 Task: Add a condition where "Channel Is Satisfaction prediction" in unsolved tickets in your groups.
Action: Mouse moved to (107, 390)
Screenshot: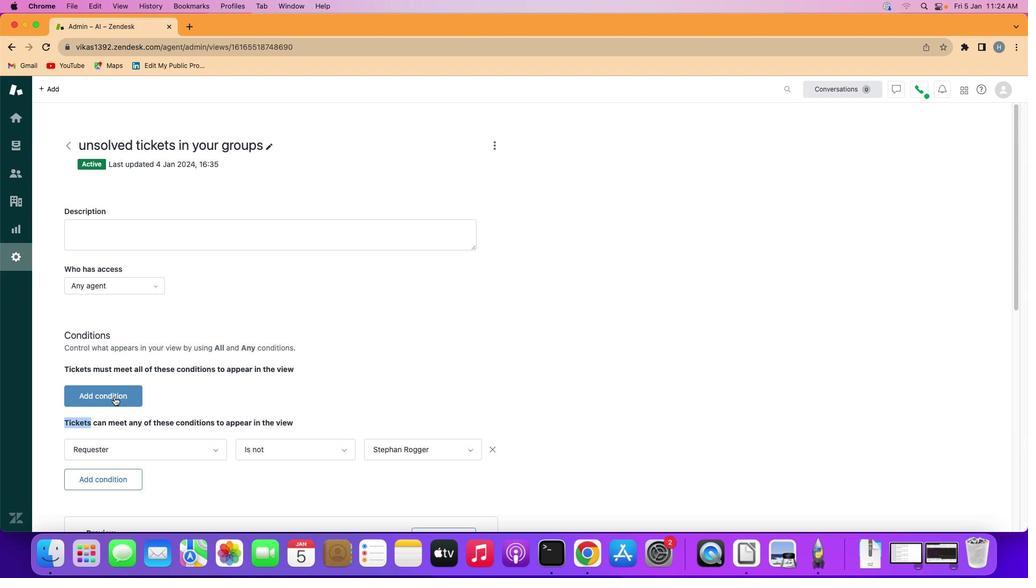 
Action: Mouse pressed left at (107, 390)
Screenshot: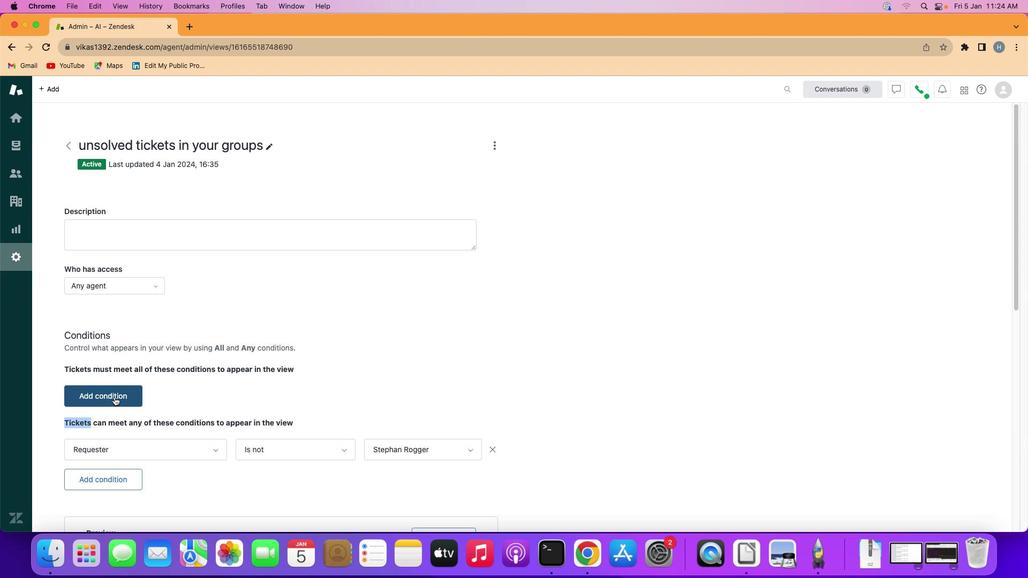 
Action: Mouse moved to (122, 385)
Screenshot: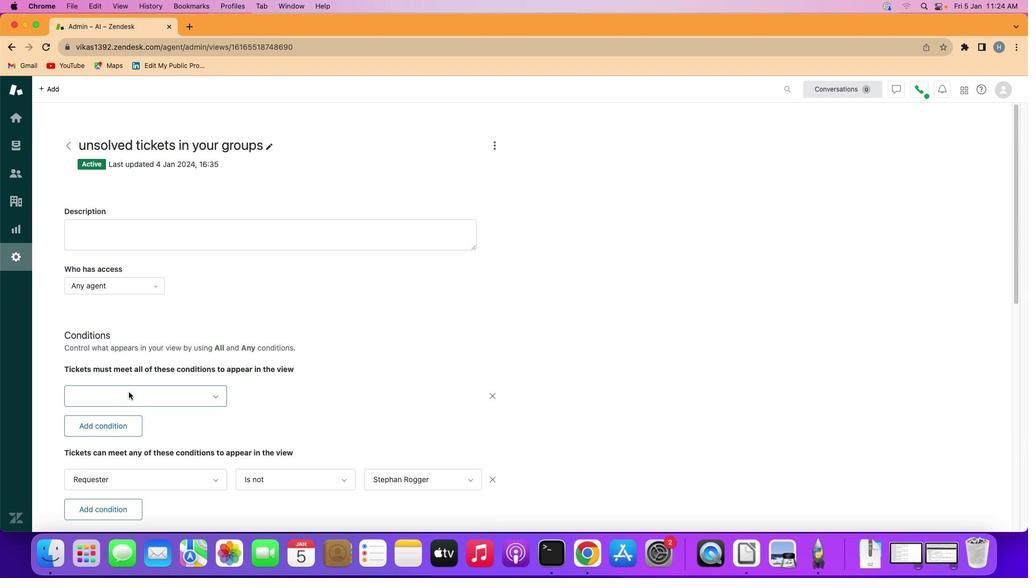 
Action: Mouse pressed left at (122, 385)
Screenshot: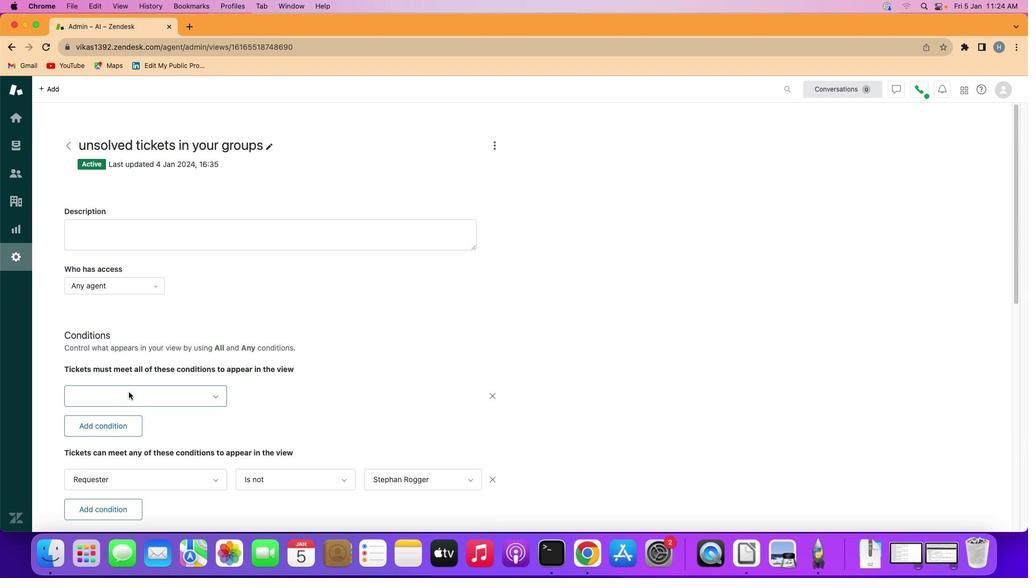 
Action: Mouse moved to (132, 296)
Screenshot: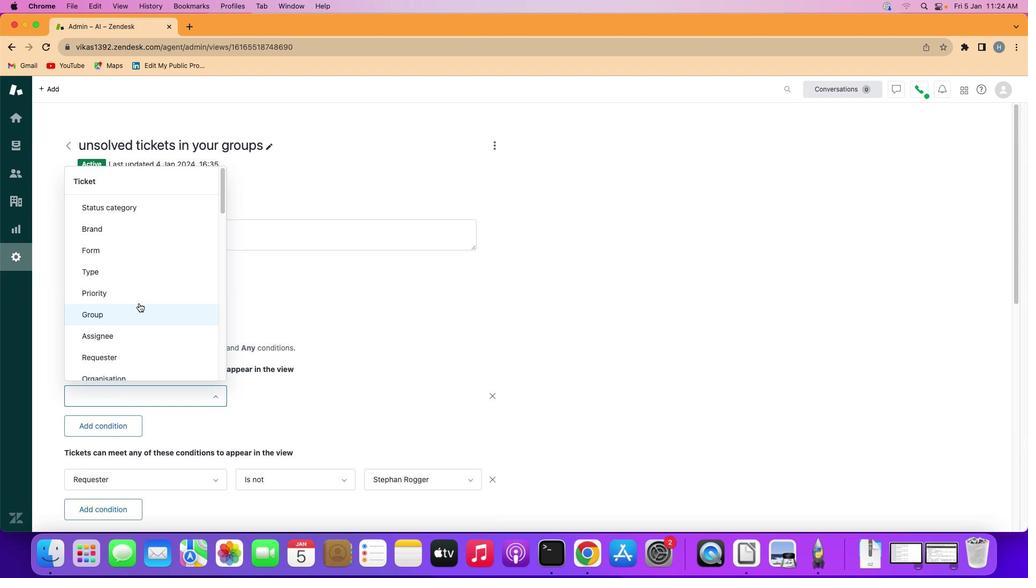 
Action: Mouse scrolled (132, 296) with delta (-6, -6)
Screenshot: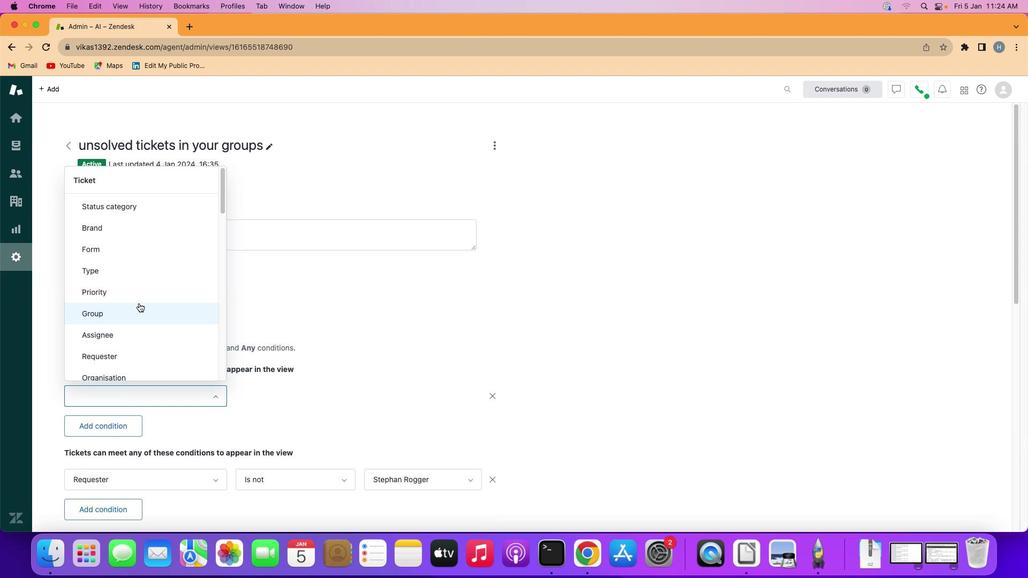 
Action: Mouse scrolled (132, 296) with delta (-6, -6)
Screenshot: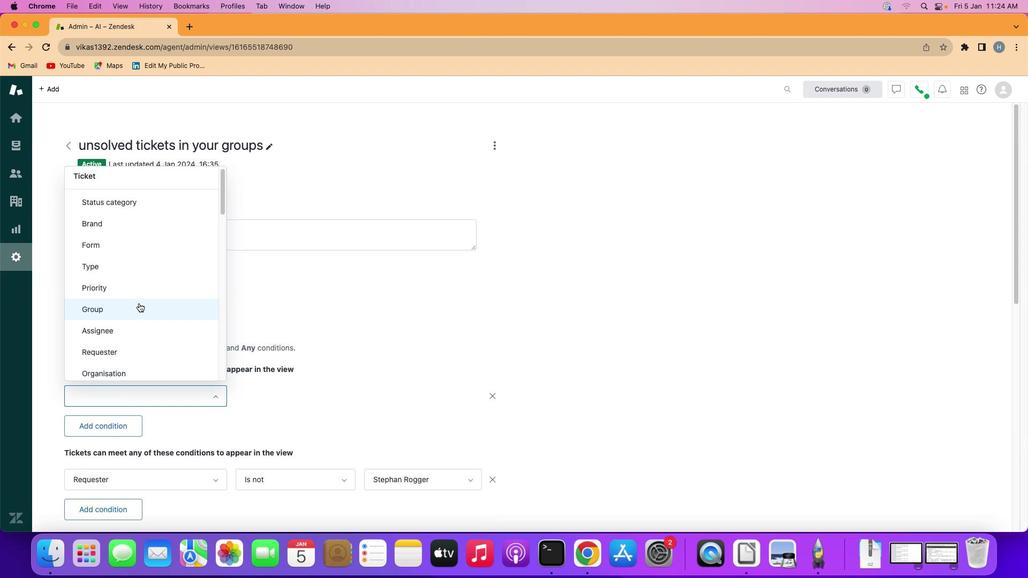 
Action: Mouse scrolled (132, 296) with delta (-6, -6)
Screenshot: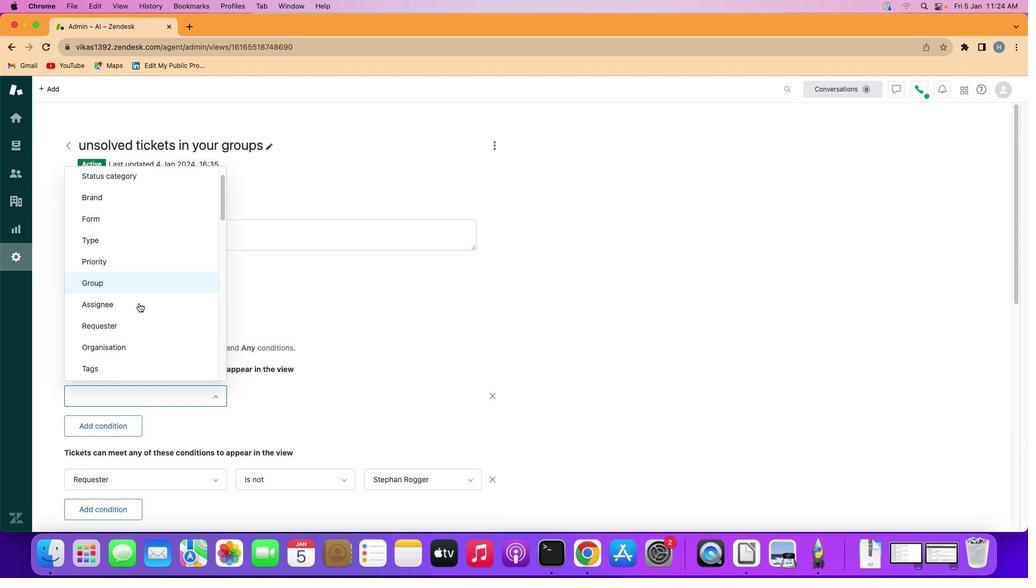 
Action: Mouse scrolled (132, 296) with delta (-6, -7)
Screenshot: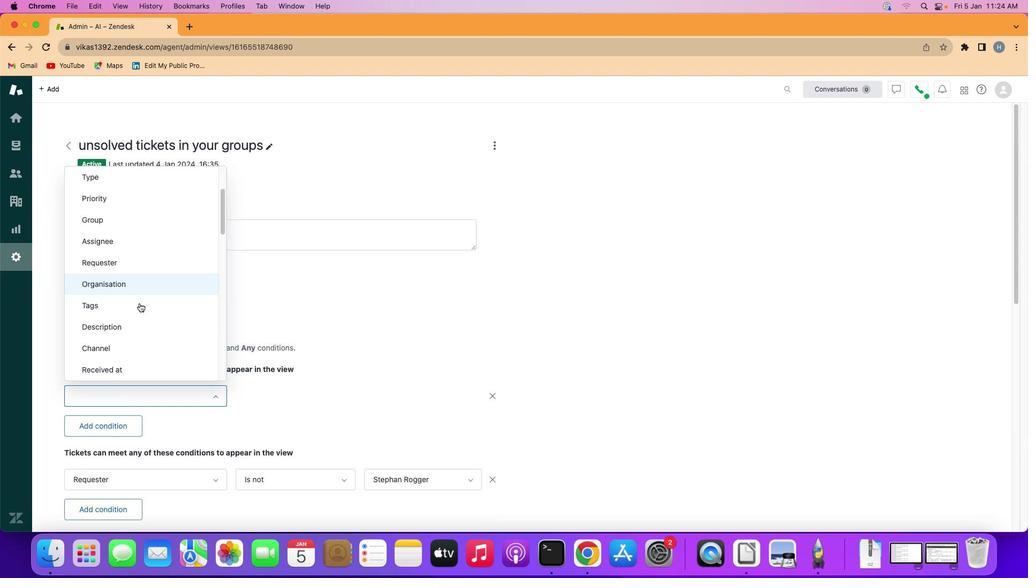 
Action: Mouse moved to (132, 296)
Screenshot: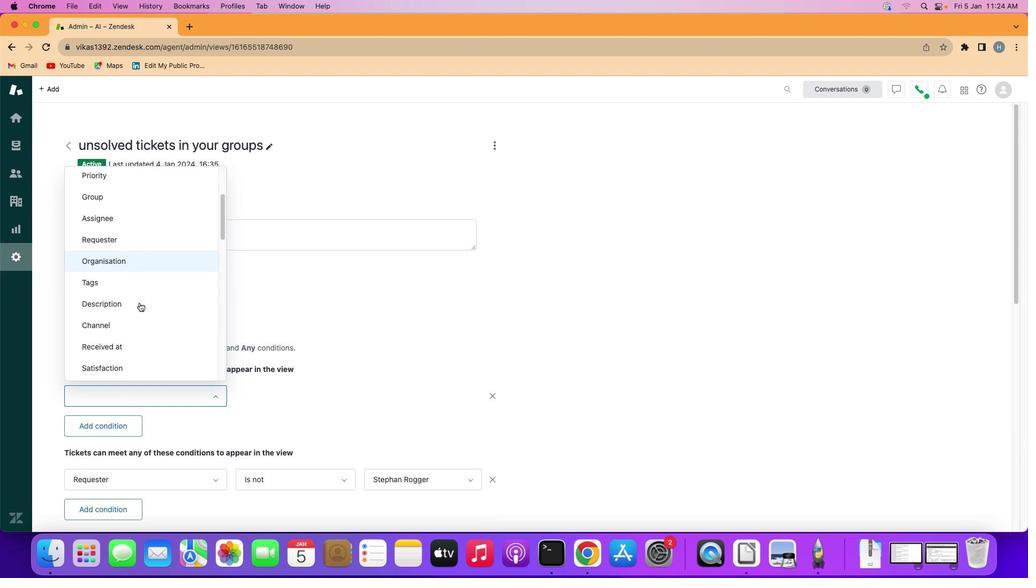 
Action: Mouse scrolled (132, 296) with delta (-6, -7)
Screenshot: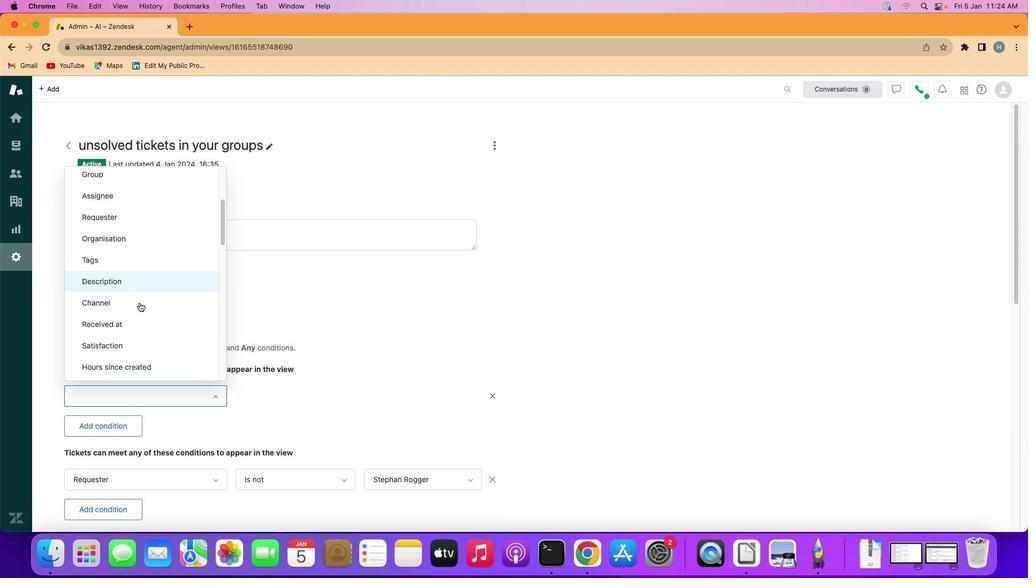 
Action: Mouse moved to (143, 282)
Screenshot: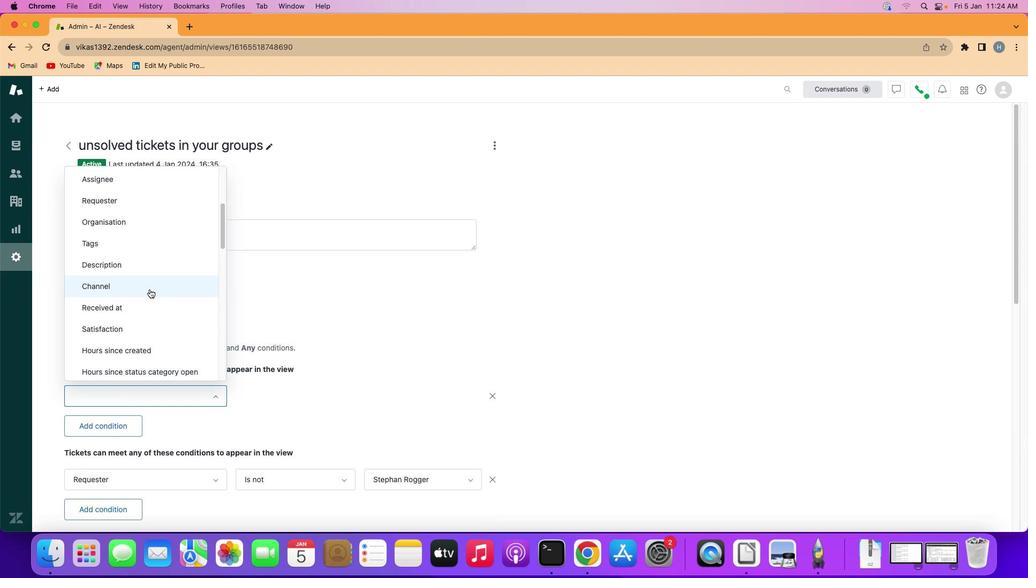 
Action: Mouse pressed left at (143, 282)
Screenshot: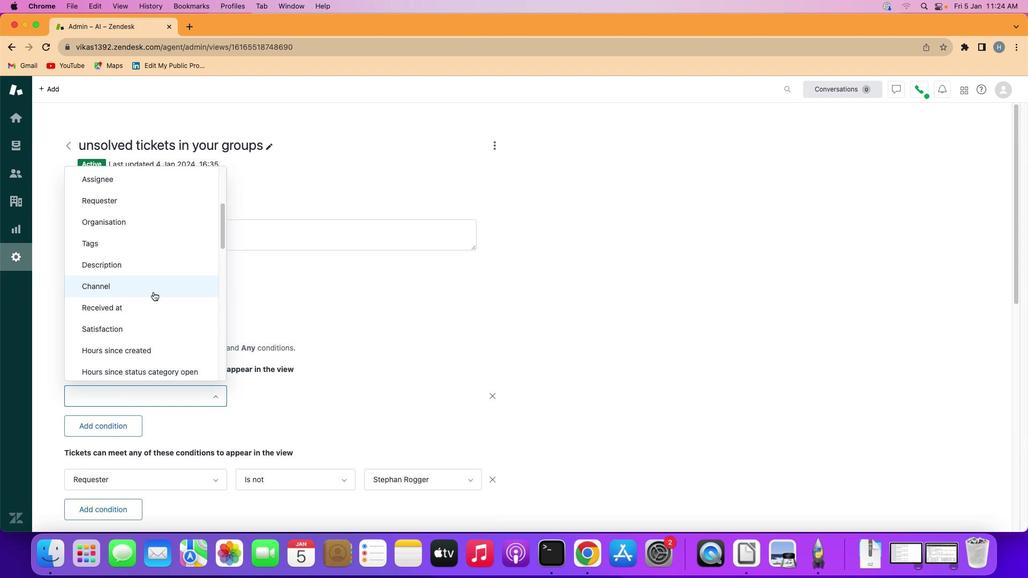 
Action: Mouse moved to (253, 386)
Screenshot: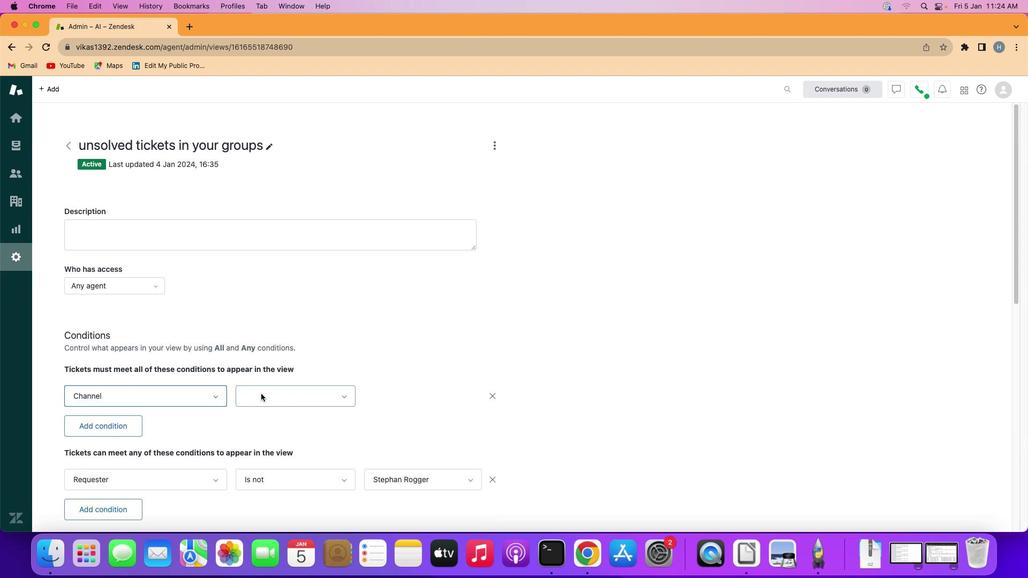 
Action: Mouse pressed left at (253, 386)
Screenshot: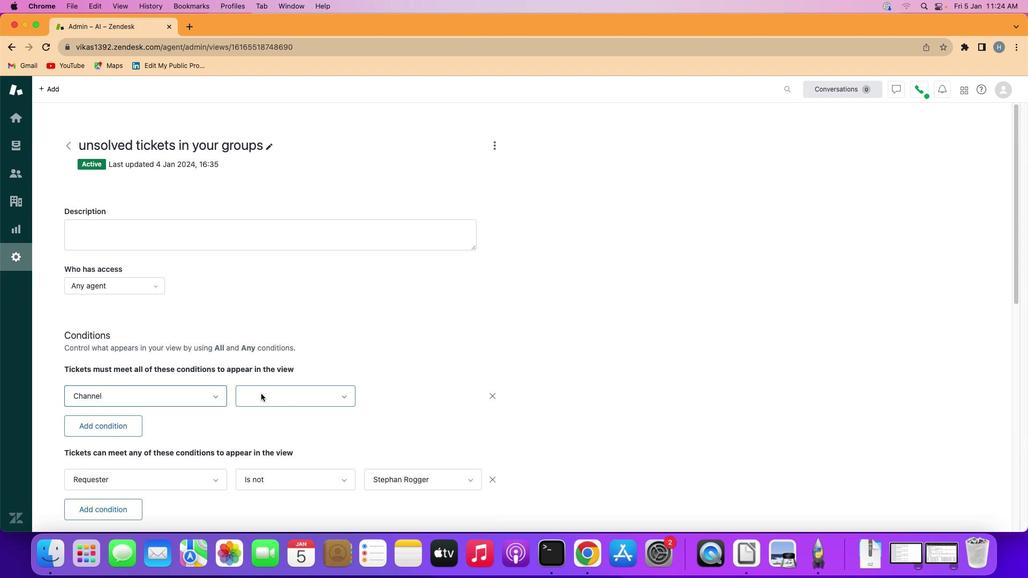 
Action: Mouse moved to (262, 408)
Screenshot: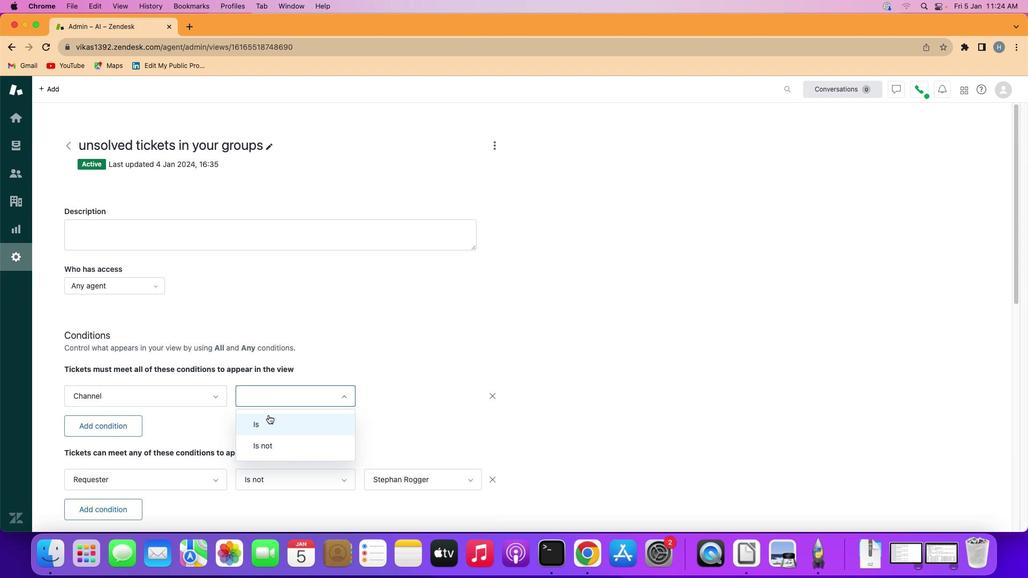 
Action: Mouse pressed left at (262, 408)
Screenshot: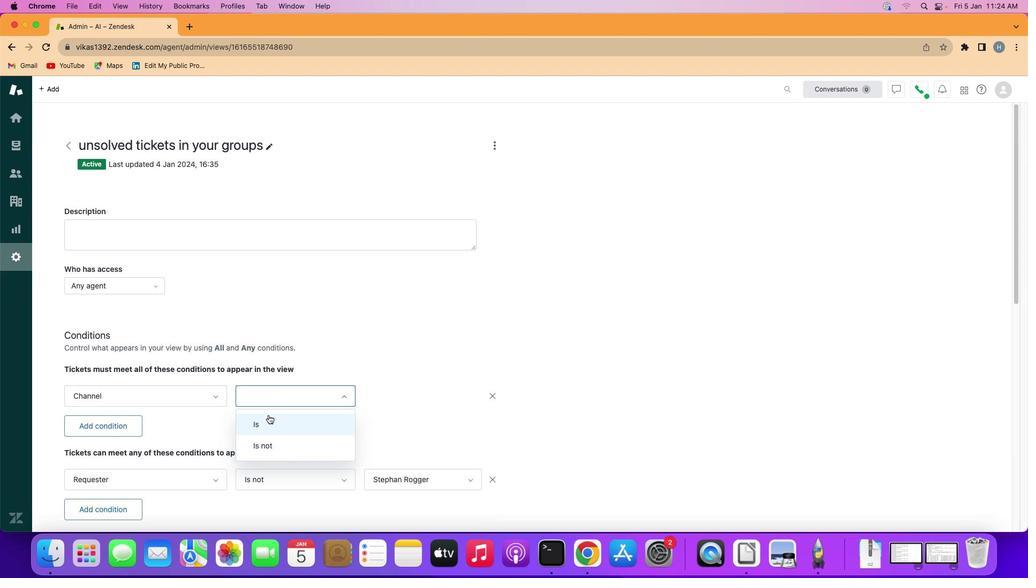 
Action: Mouse moved to (390, 388)
Screenshot: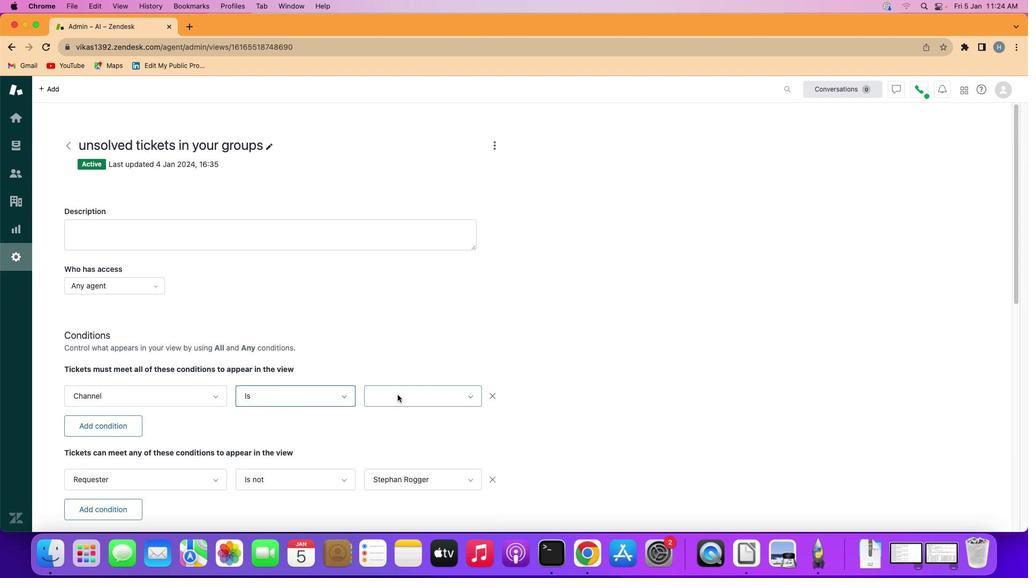 
Action: Mouse pressed left at (390, 388)
Screenshot: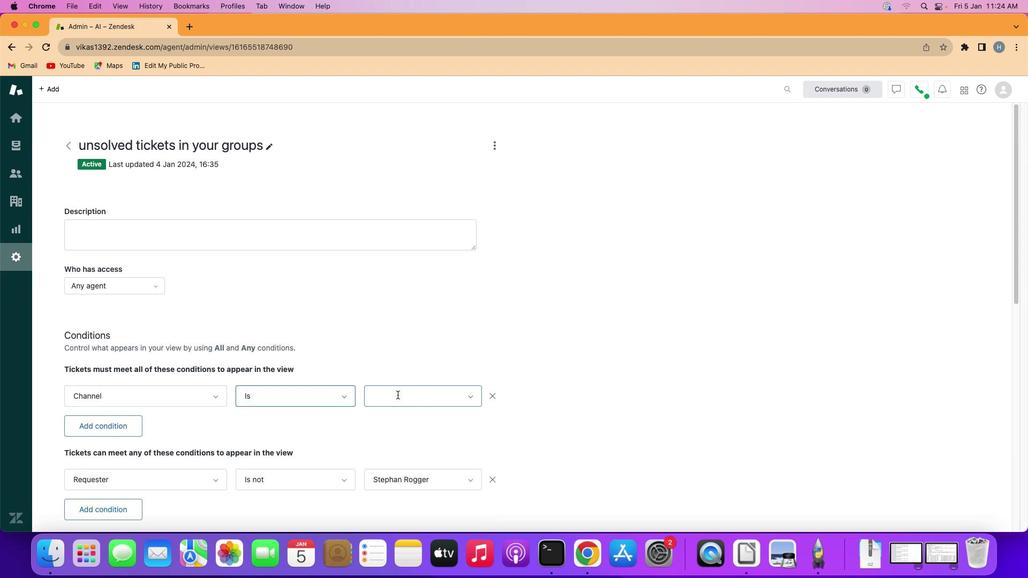 
Action: Mouse moved to (427, 302)
Screenshot: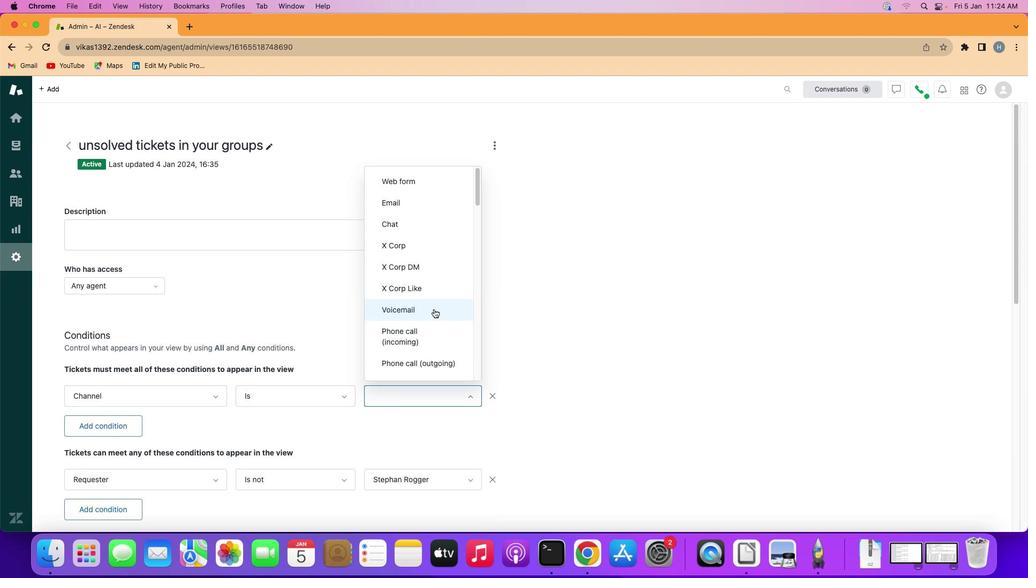 
Action: Mouse scrolled (427, 302) with delta (-6, -6)
Screenshot: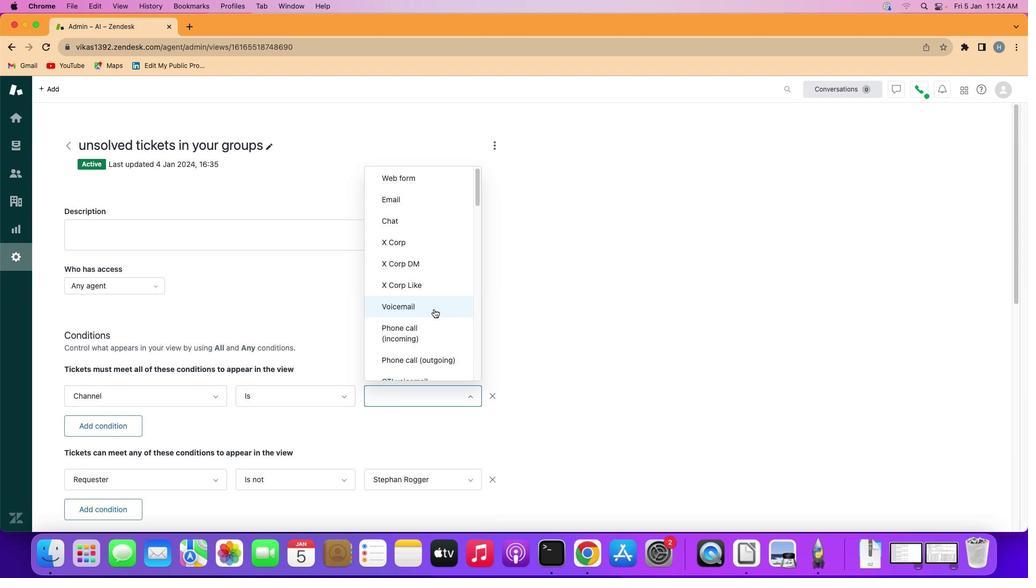 
Action: Mouse scrolled (427, 302) with delta (-6, -6)
Screenshot: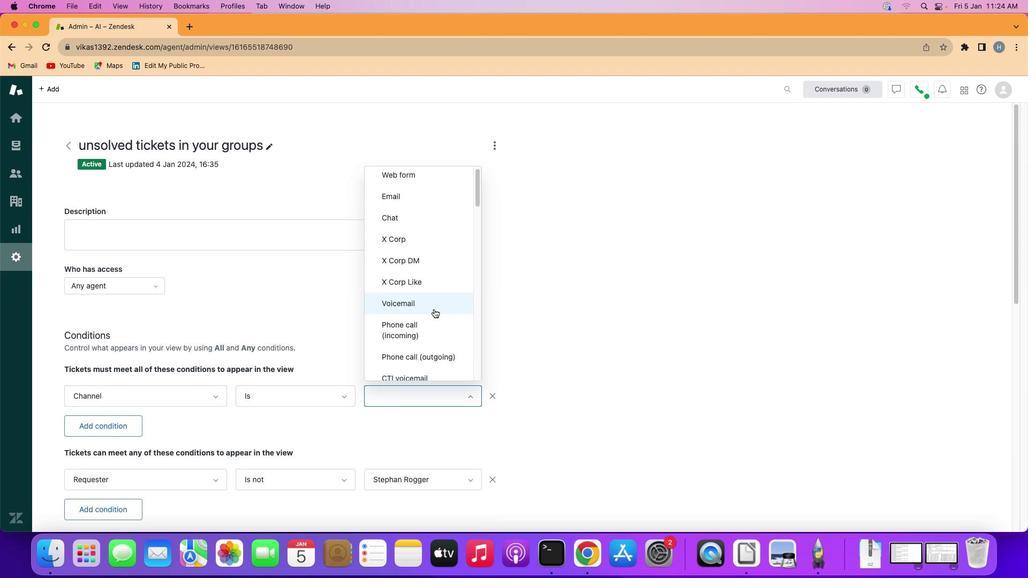 
Action: Mouse scrolled (427, 302) with delta (-6, -5)
Screenshot: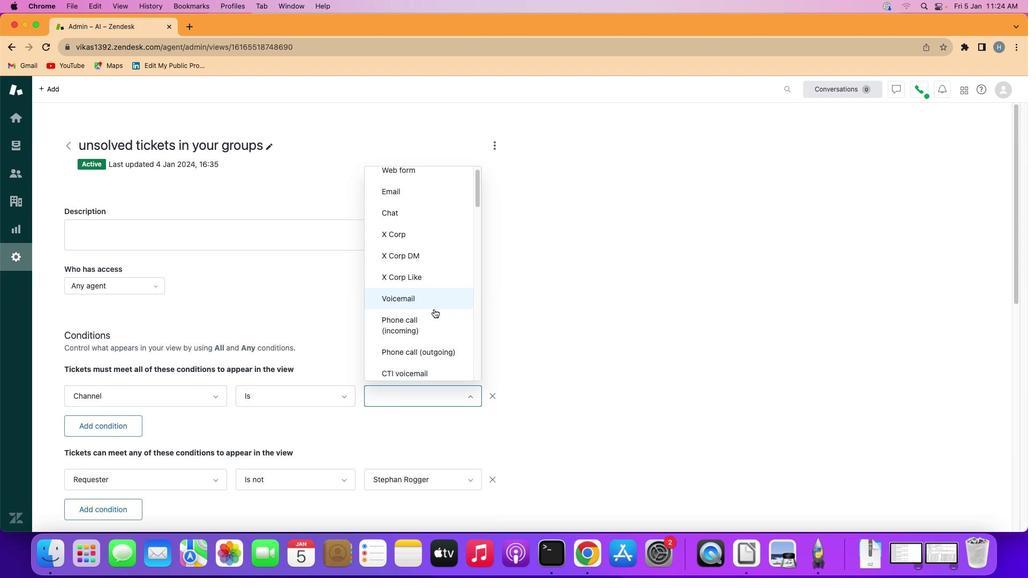 
Action: Mouse scrolled (427, 302) with delta (-6, -6)
Screenshot: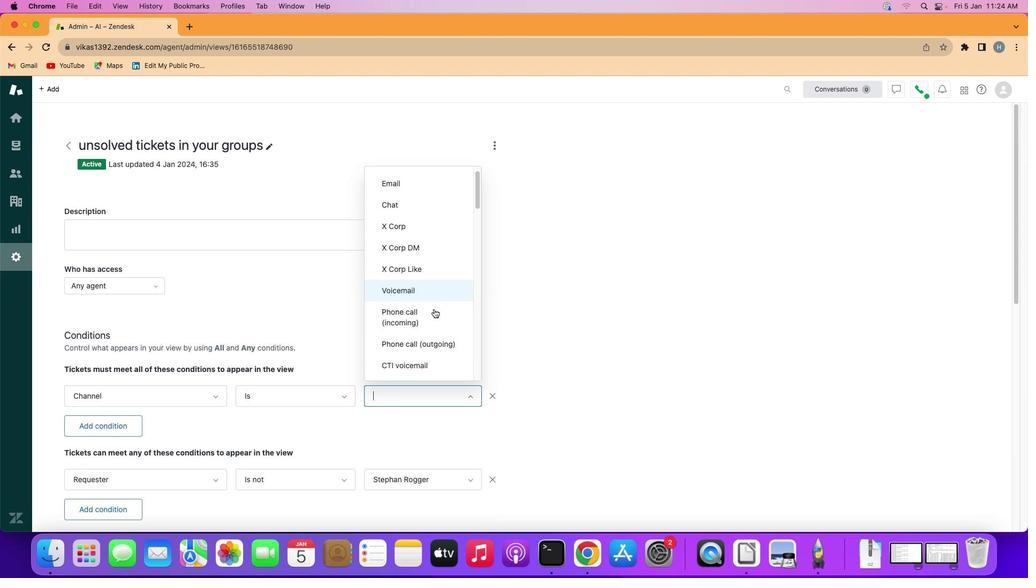 
Action: Mouse scrolled (427, 302) with delta (-6, -6)
Screenshot: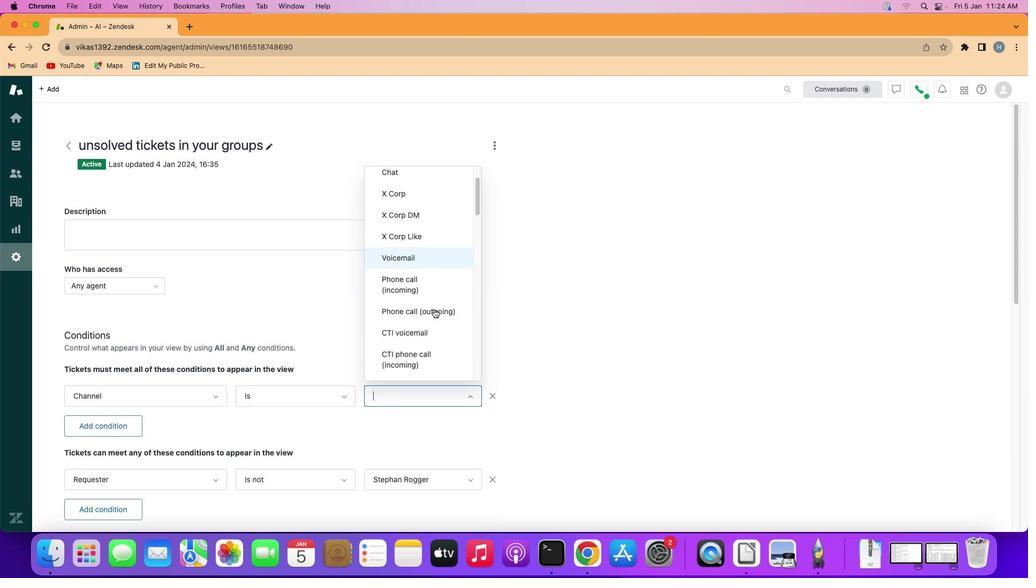 
Action: Mouse moved to (416, 307)
Screenshot: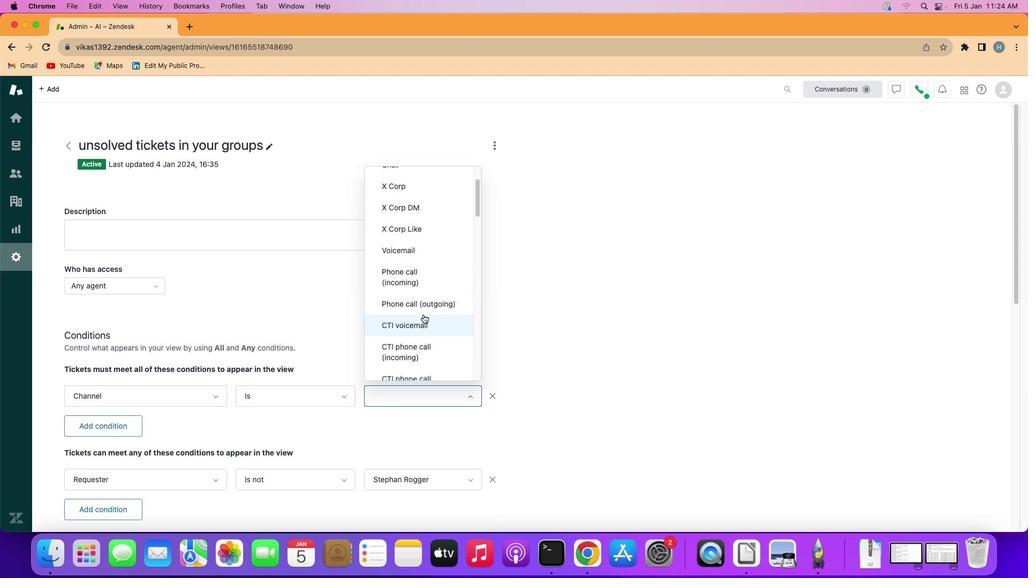 
Action: Mouse scrolled (416, 307) with delta (-6, -6)
Screenshot: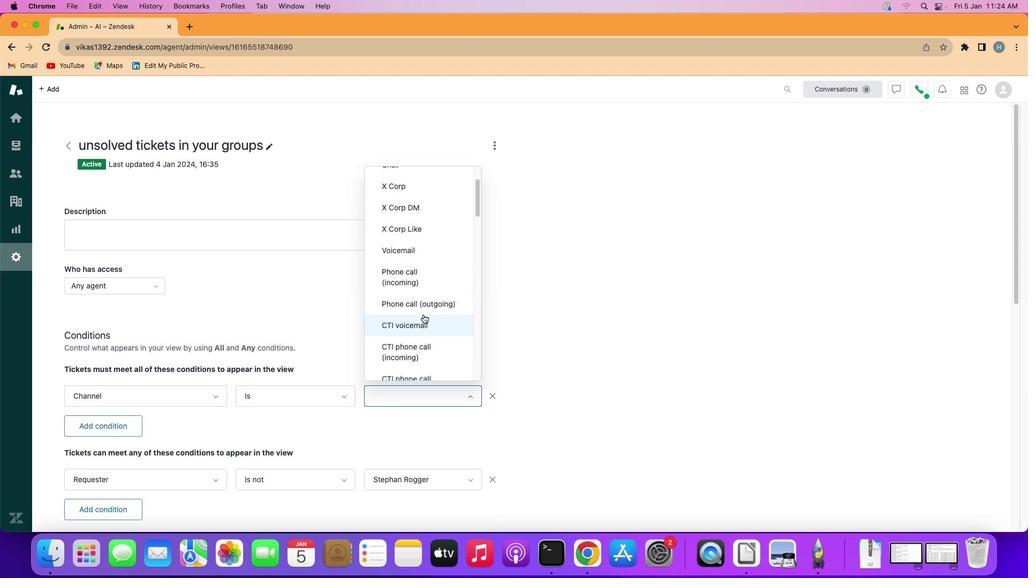 
Action: Mouse moved to (416, 307)
Screenshot: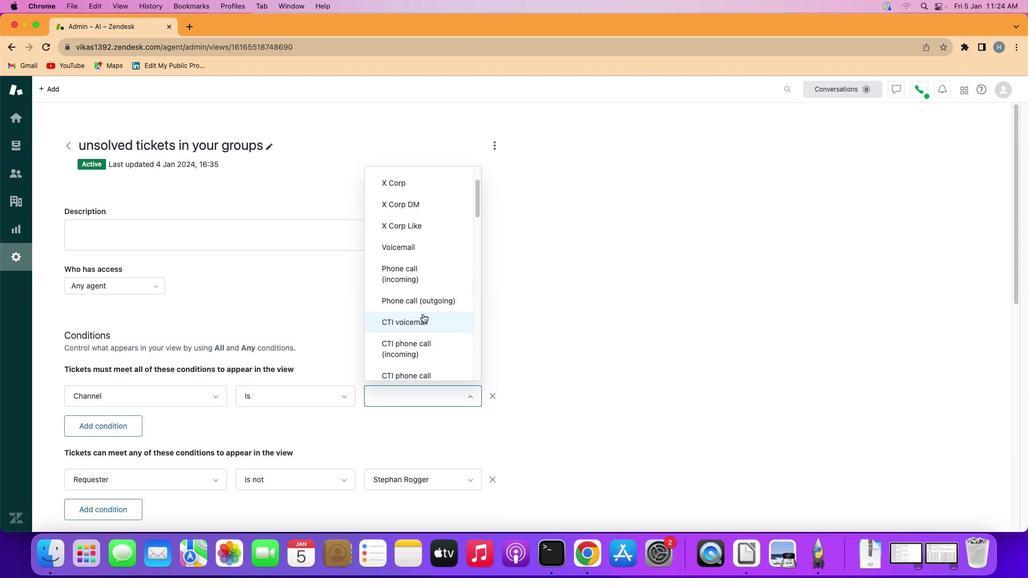 
Action: Mouse scrolled (416, 307) with delta (-6, -6)
Screenshot: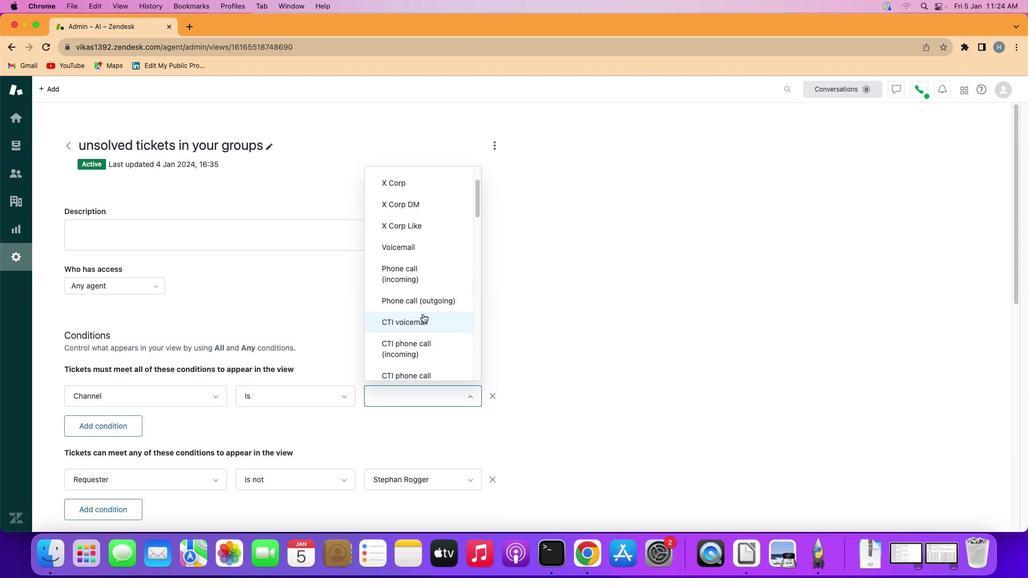 
Action: Mouse moved to (416, 307)
Screenshot: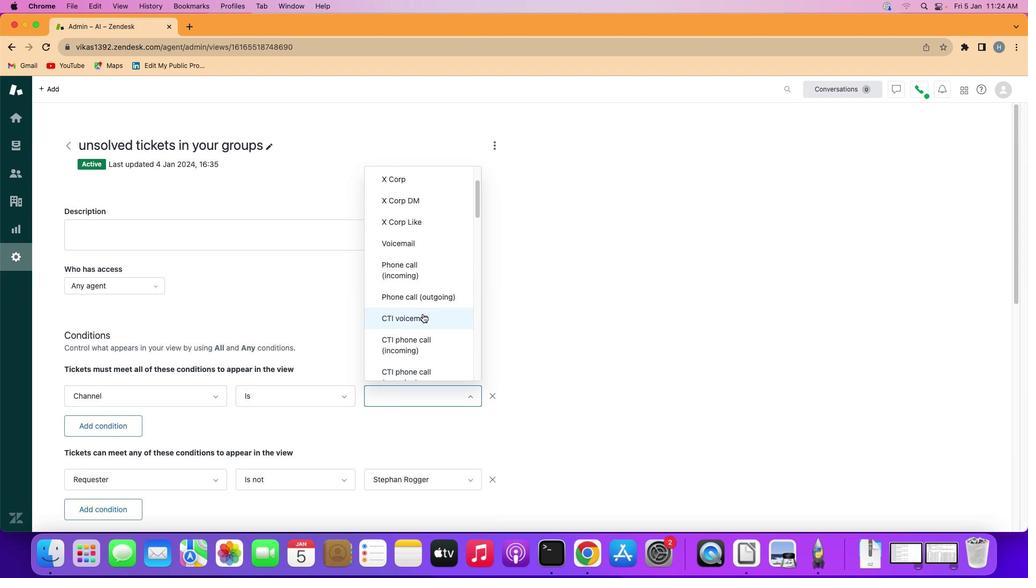 
Action: Mouse scrolled (416, 307) with delta (-6, -6)
Screenshot: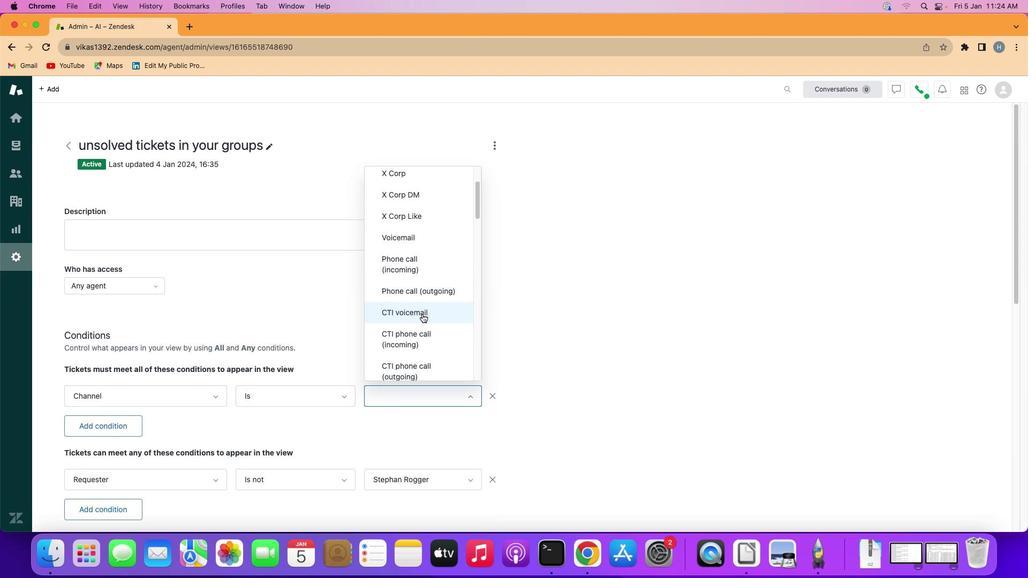 
Action: Mouse moved to (401, 314)
Screenshot: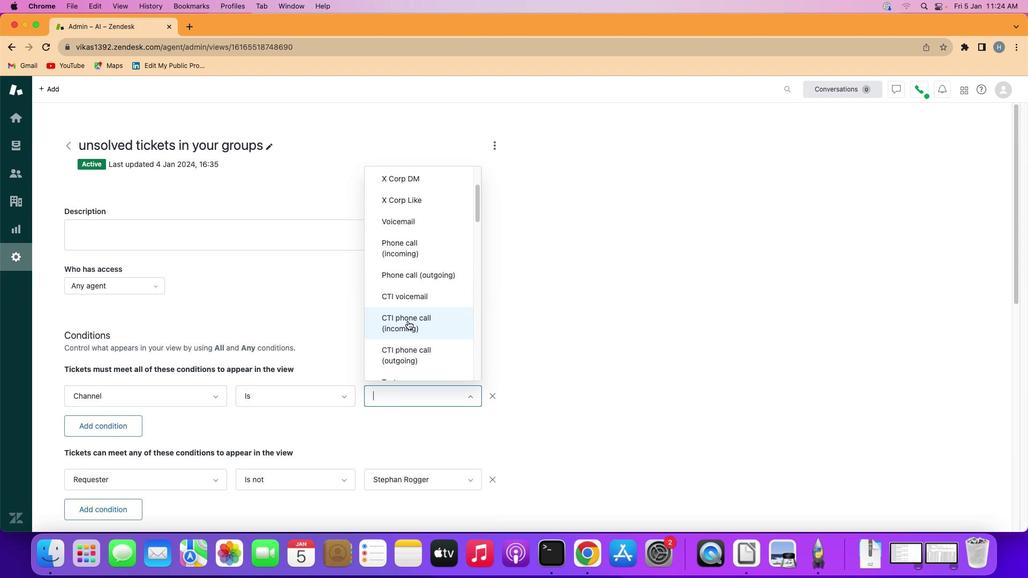 
Action: Mouse scrolled (401, 314) with delta (-6, -6)
Screenshot: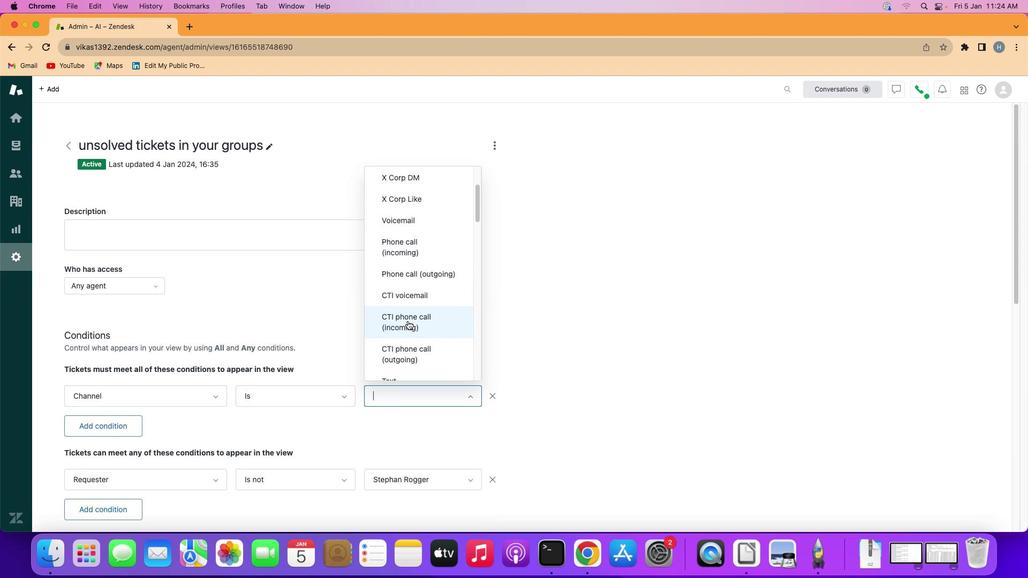 
Action: Mouse moved to (401, 314)
Screenshot: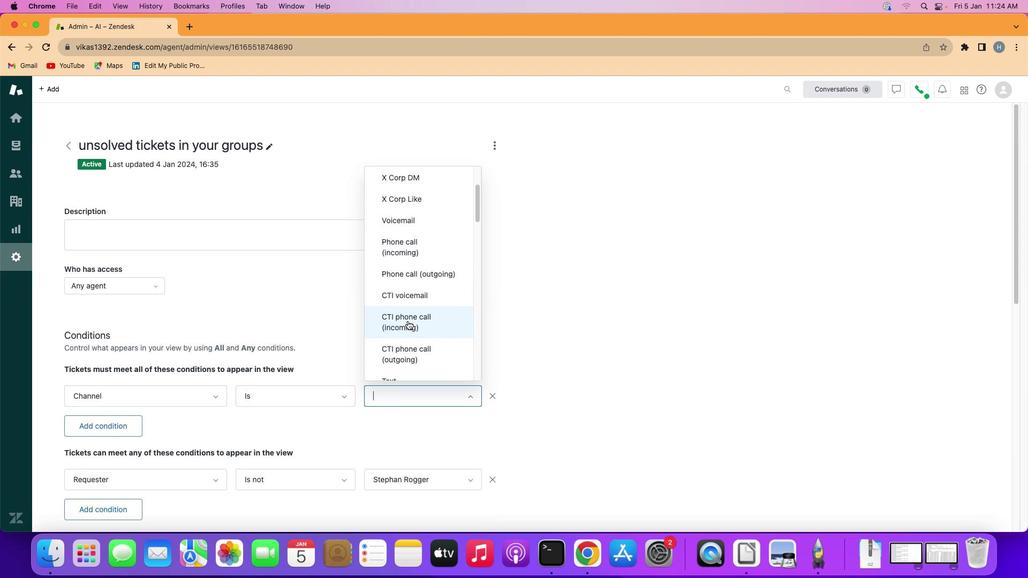 
Action: Mouse scrolled (401, 314) with delta (-6, -6)
Screenshot: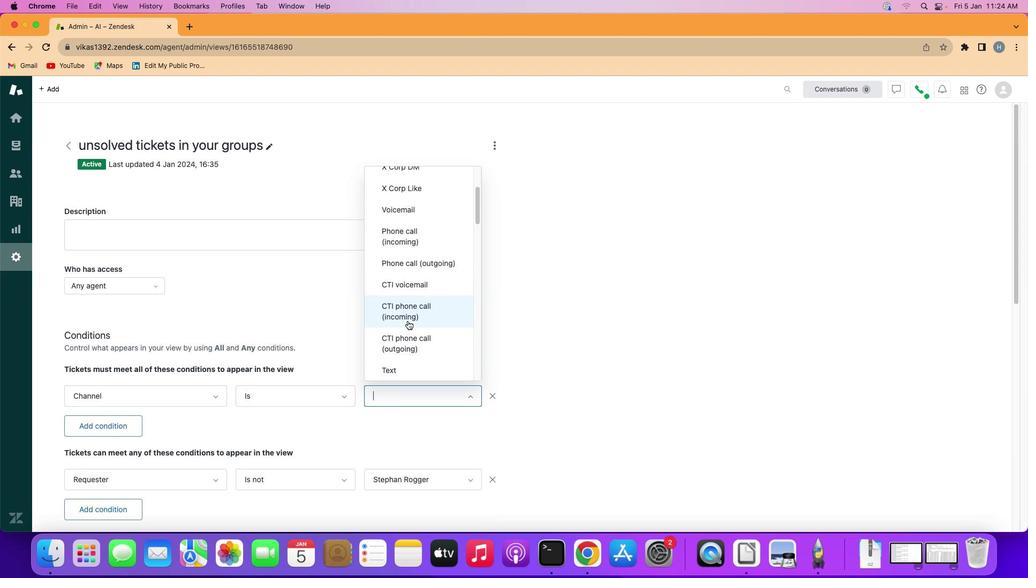 
Action: Mouse scrolled (401, 314) with delta (-6, -6)
Screenshot: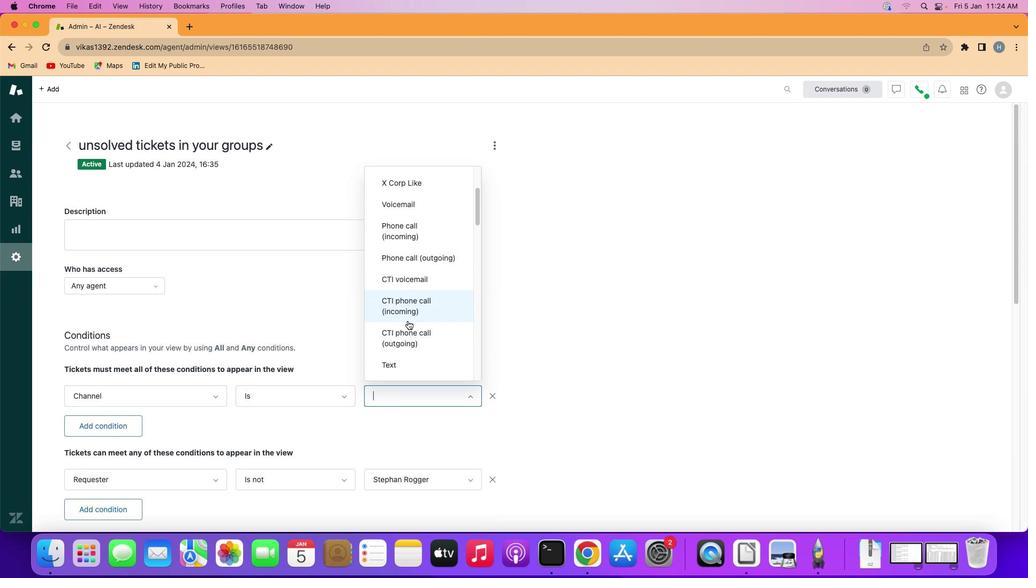 
Action: Mouse scrolled (401, 314) with delta (-6, -7)
Screenshot: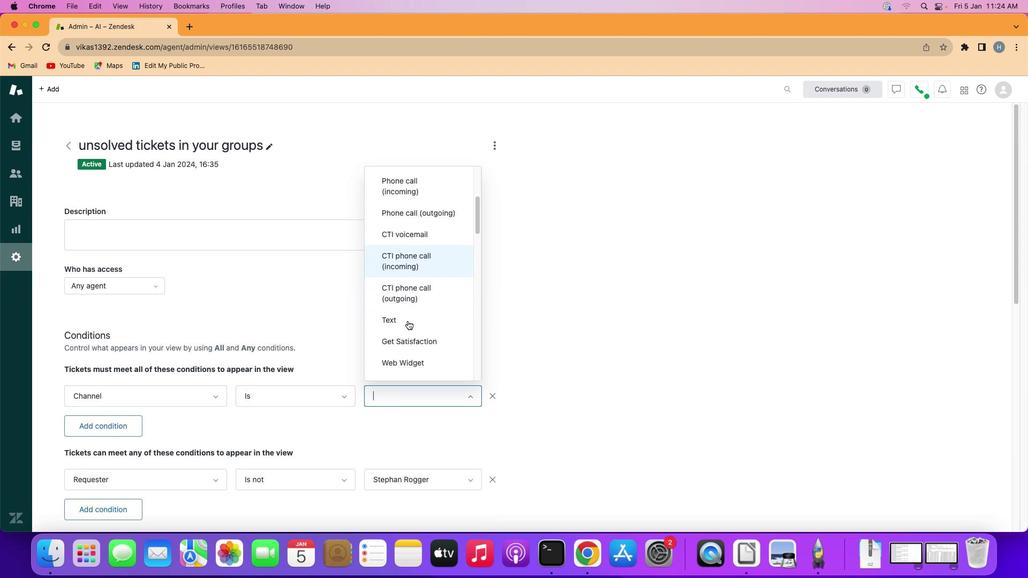 
Action: Mouse moved to (401, 313)
Screenshot: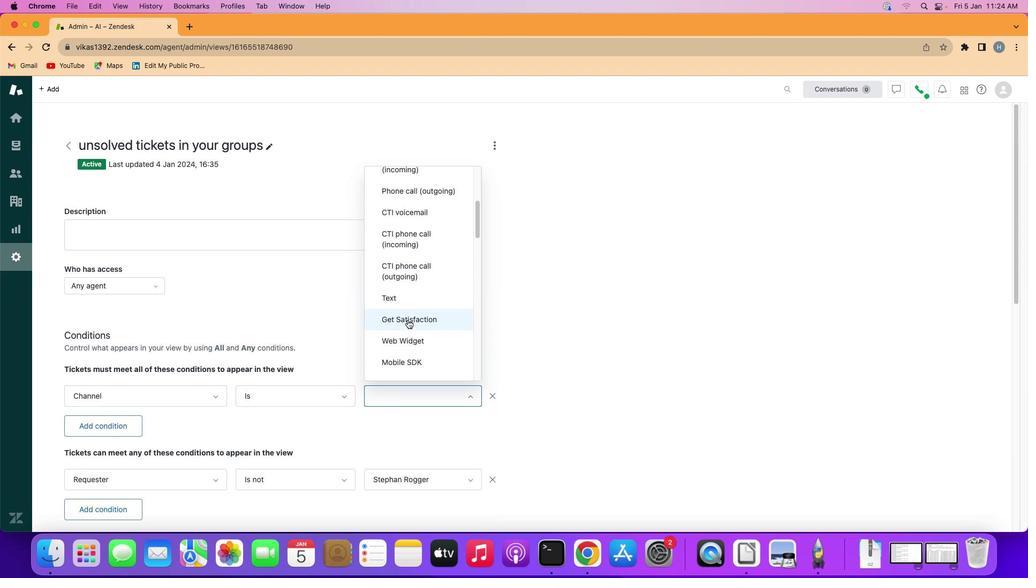 
Action: Mouse scrolled (401, 313) with delta (-6, -6)
Screenshot: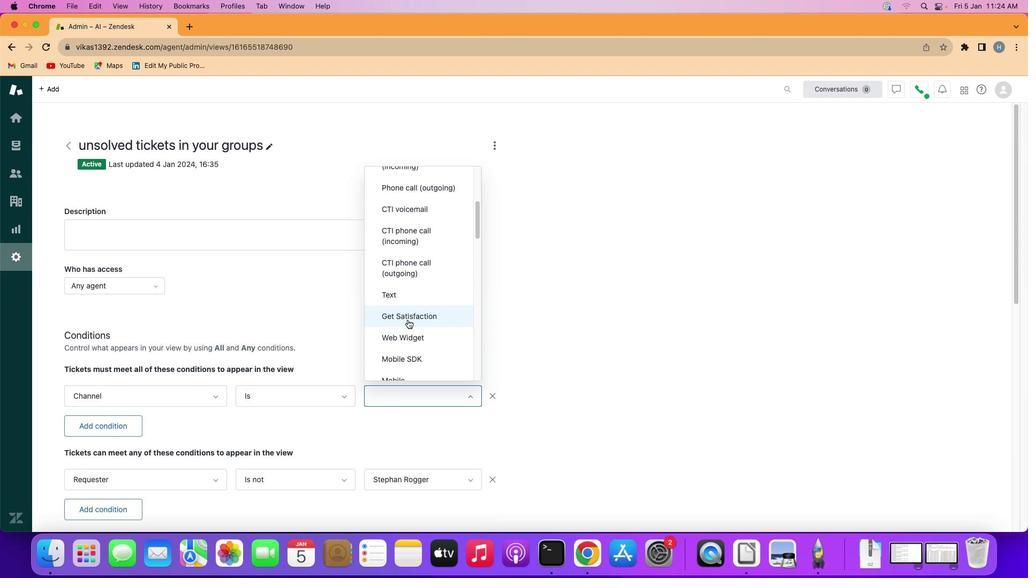 
Action: Mouse scrolled (401, 313) with delta (-6, -6)
Screenshot: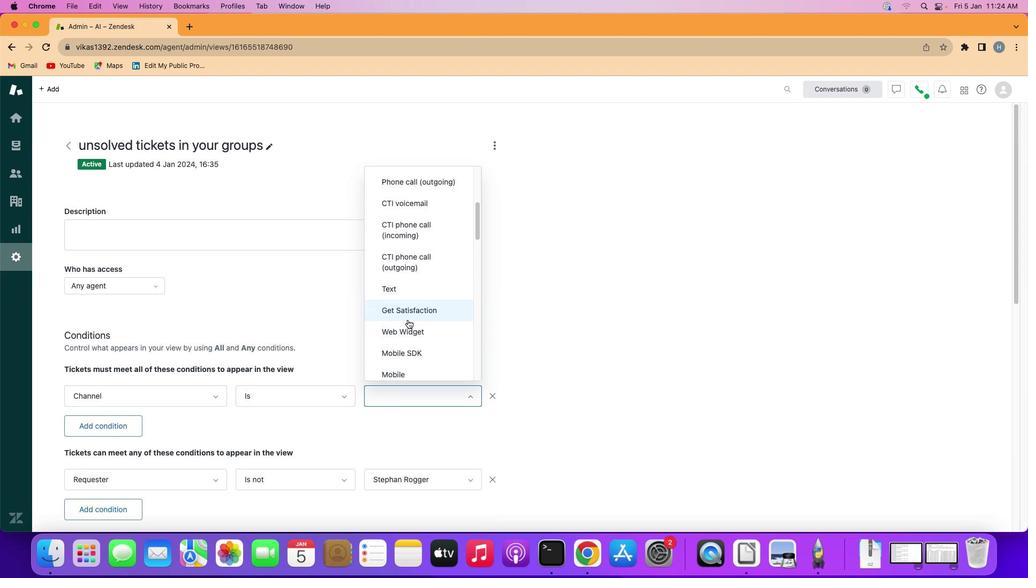 
Action: Mouse scrolled (401, 313) with delta (-6, -7)
Screenshot: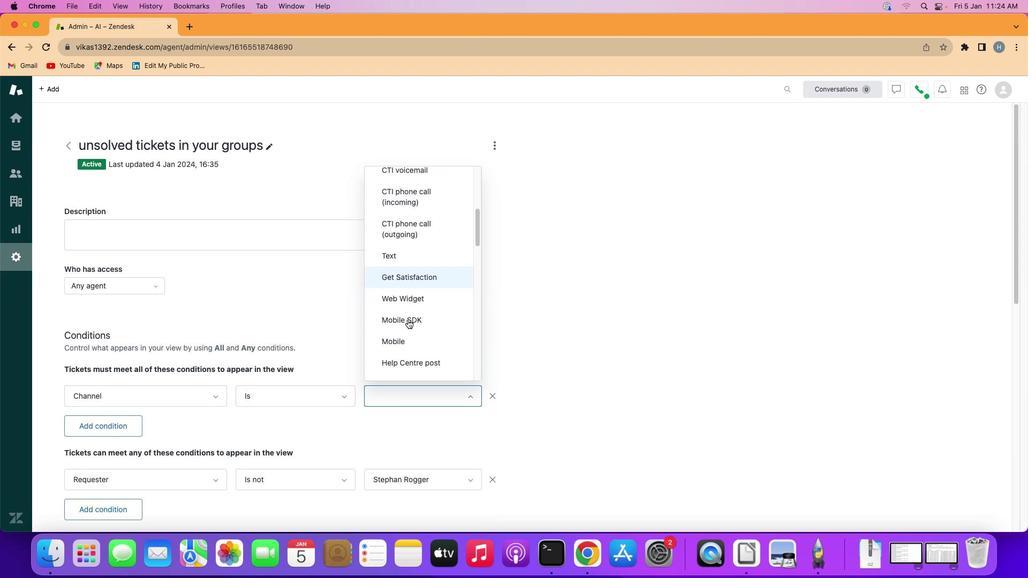 
Action: Mouse scrolled (401, 313) with delta (-6, -8)
Screenshot: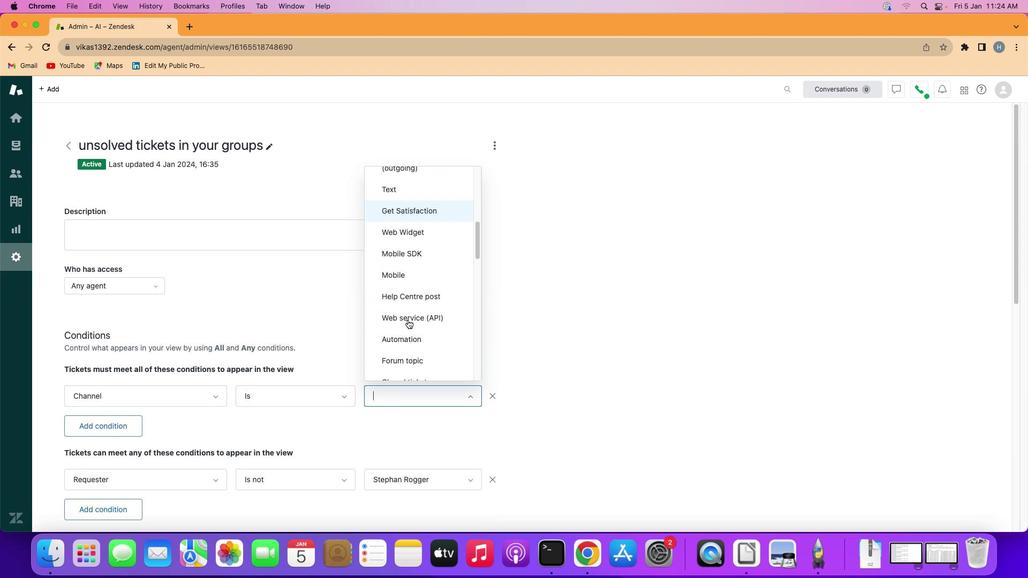 
Action: Mouse scrolled (401, 313) with delta (-6, -8)
Screenshot: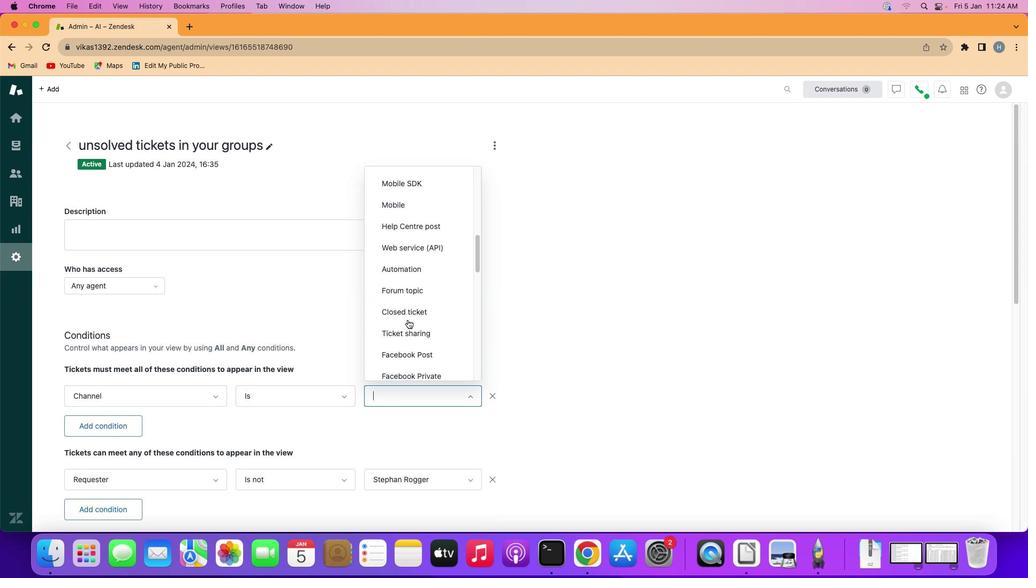 
Action: Mouse moved to (401, 312)
Screenshot: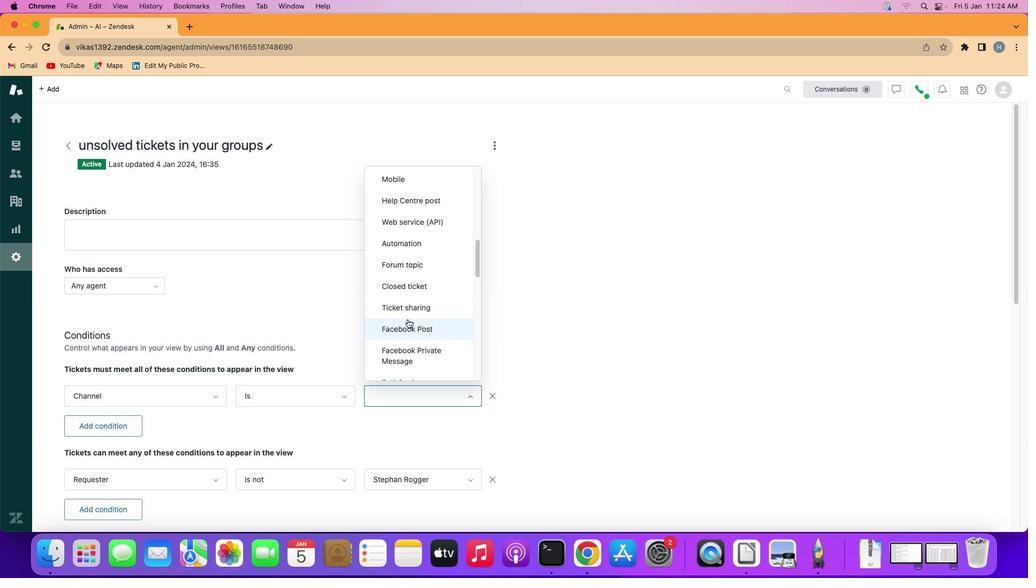 
Action: Mouse scrolled (401, 312) with delta (-6, -6)
Screenshot: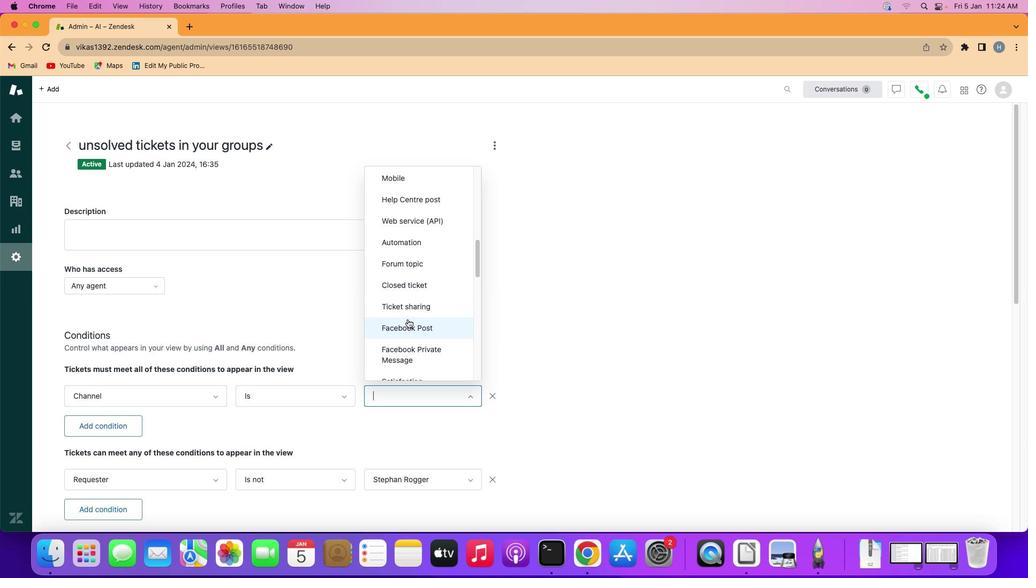 
Action: Mouse scrolled (401, 312) with delta (-6, -6)
Screenshot: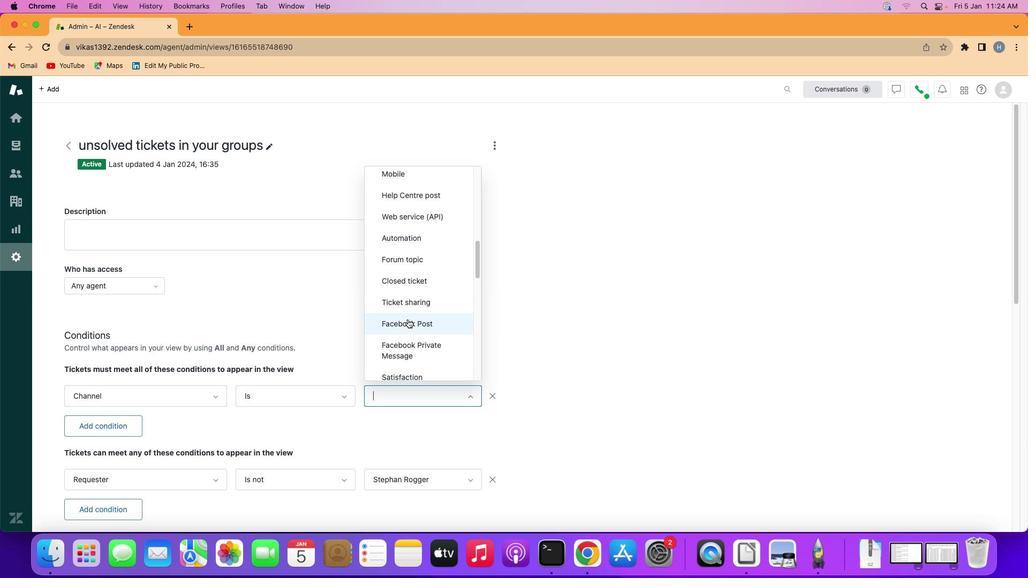 
Action: Mouse scrolled (401, 312) with delta (-6, -6)
Screenshot: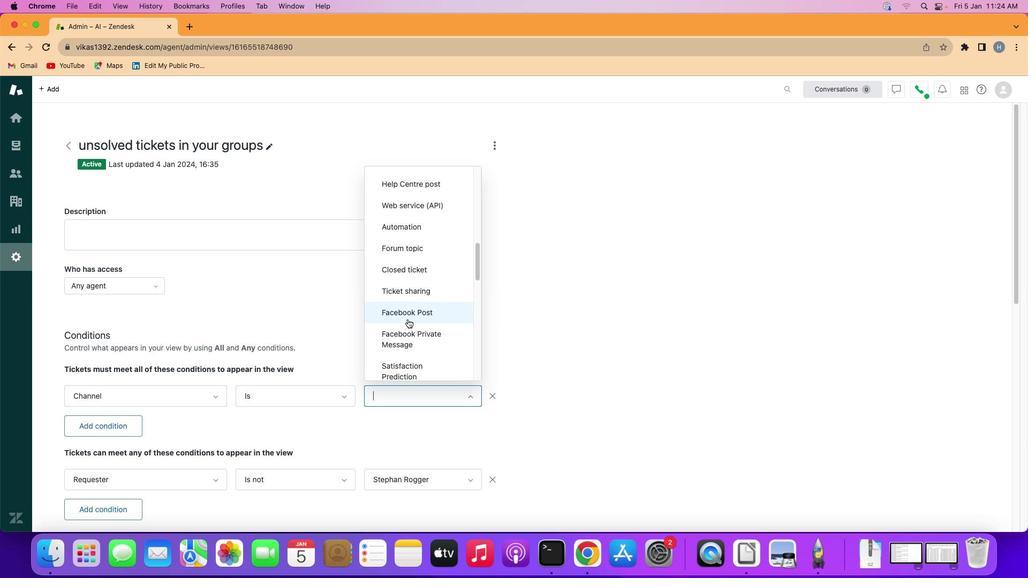 
Action: Mouse moved to (401, 312)
Screenshot: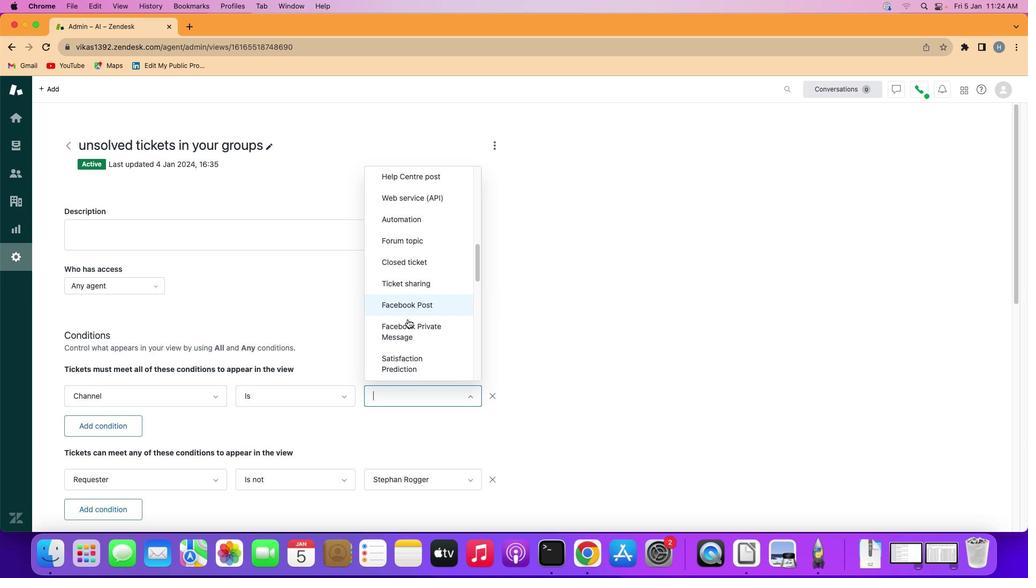 
Action: Mouse scrolled (401, 312) with delta (-6, -6)
Screenshot: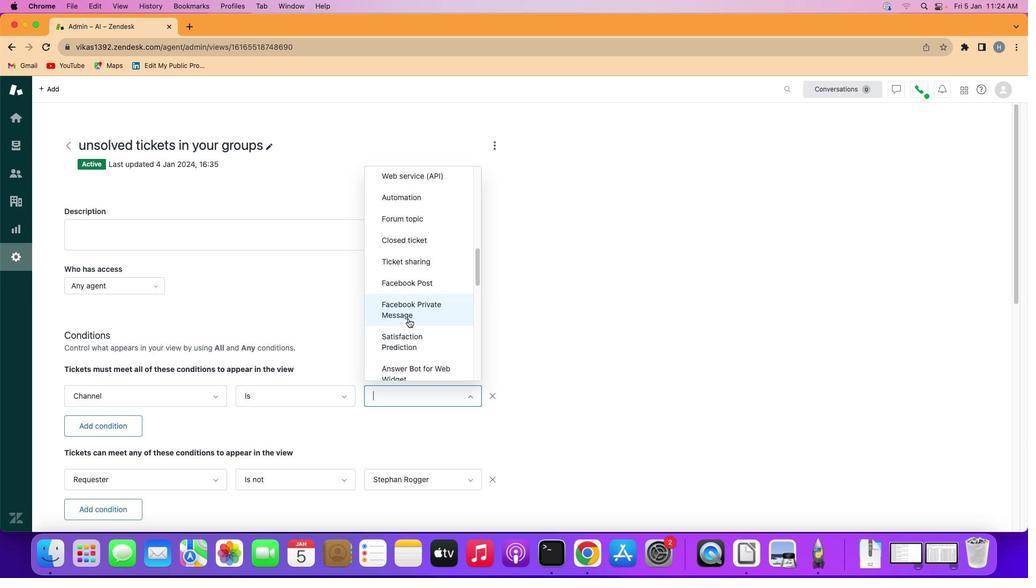 
Action: Mouse moved to (401, 319)
Screenshot: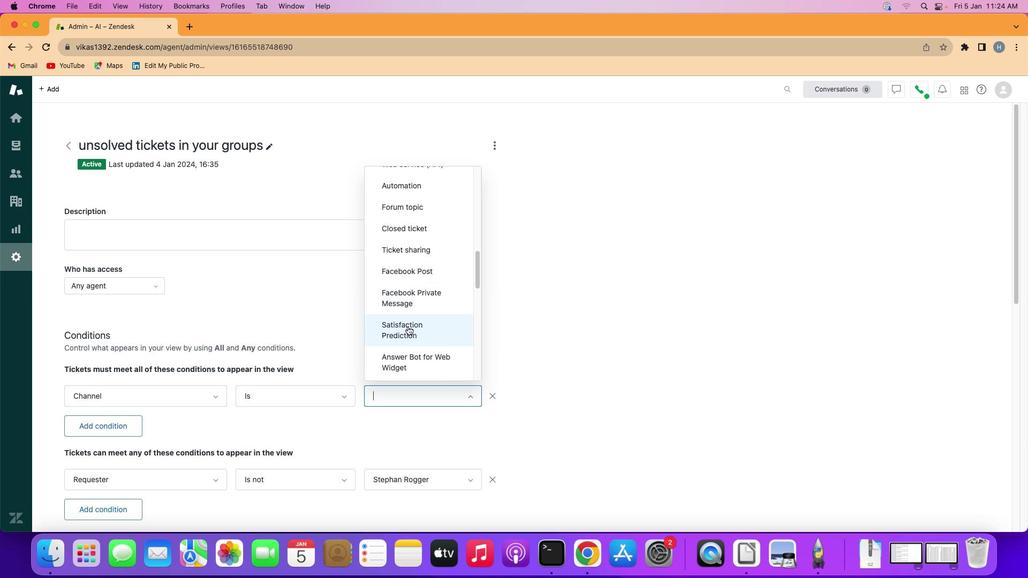 
Action: Mouse pressed left at (401, 319)
Screenshot: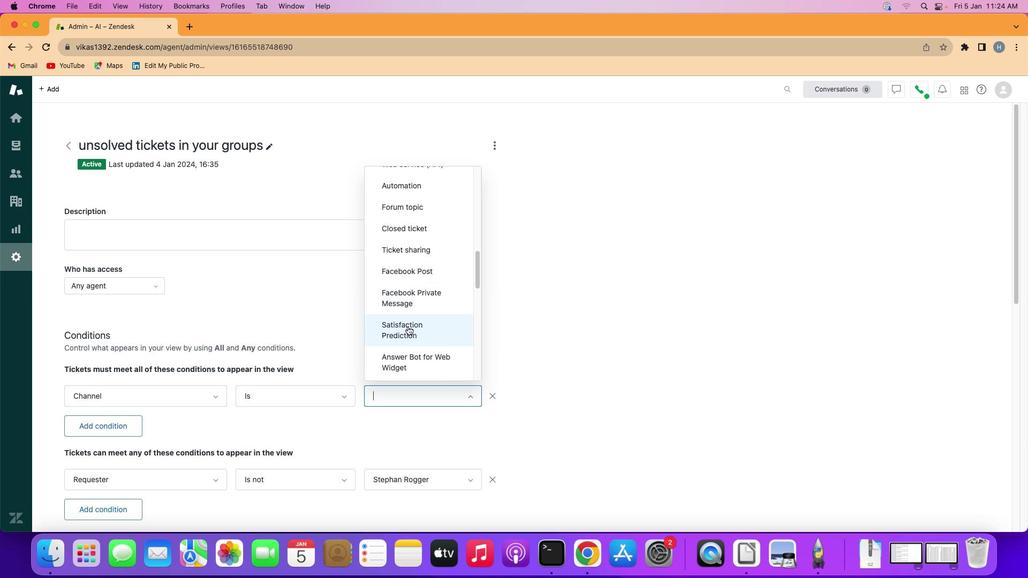 
Action: Mouse moved to (403, 354)
Screenshot: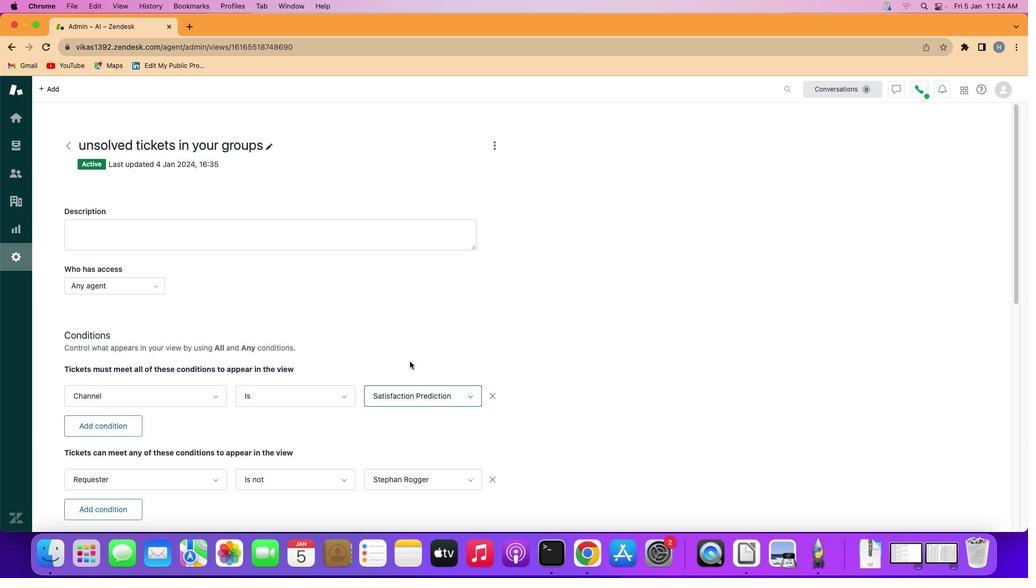 
